 Task: Create Board Reputation Management to Workspace Infrastructure Management. Create Board Business Process Improvement to Workspace Infrastructure Management. Create Board Business Model Canvas Development and Analysis to Workspace Infrastructure Management
Action: Mouse moved to (328, 69)
Screenshot: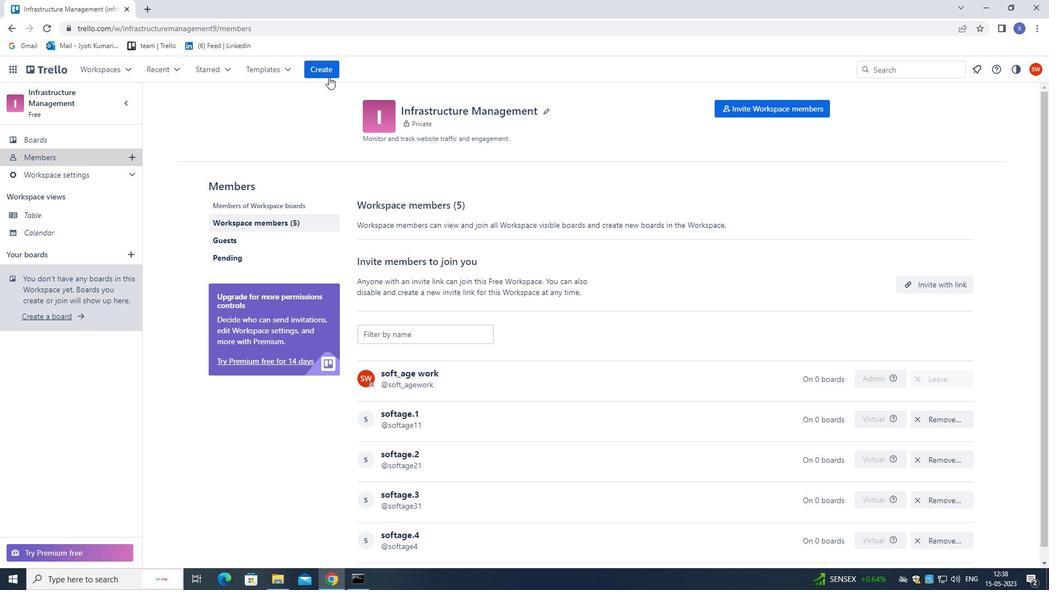 
Action: Mouse pressed left at (328, 69)
Screenshot: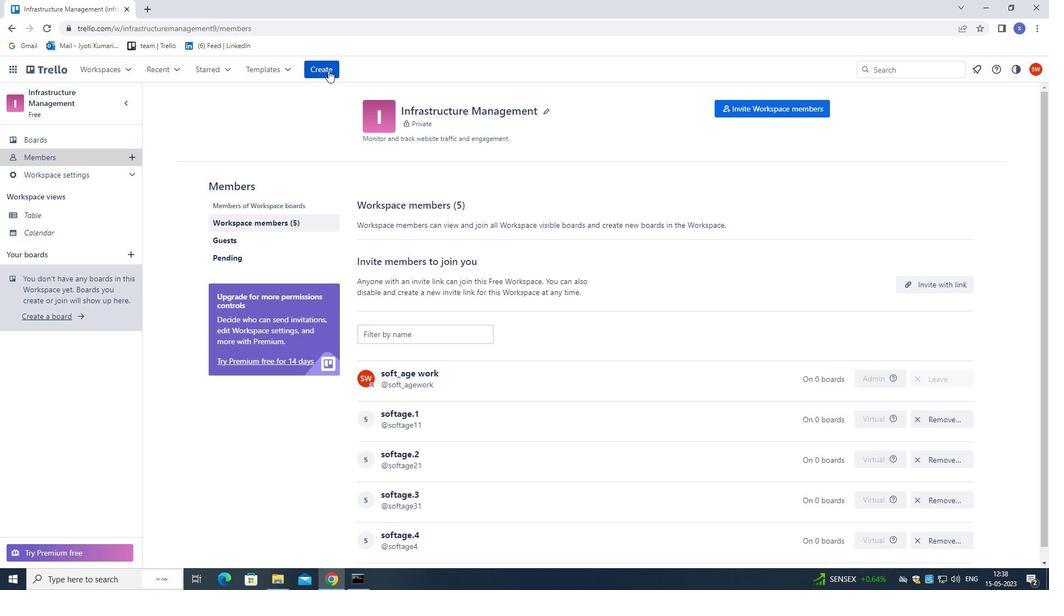 
Action: Mouse moved to (339, 109)
Screenshot: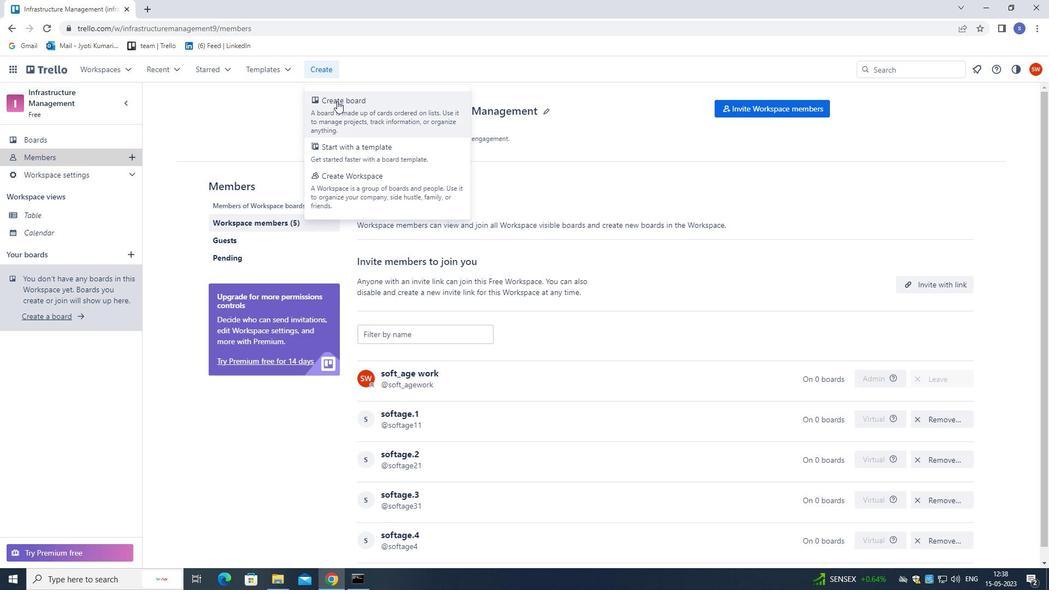
Action: Mouse pressed left at (339, 109)
Screenshot: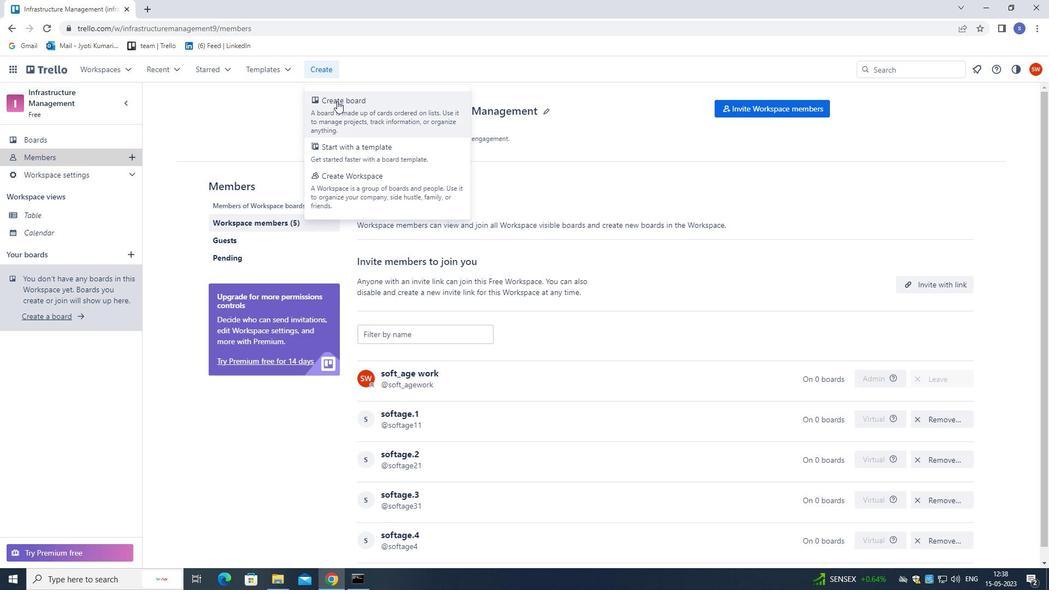 
Action: Mouse moved to (385, 114)
Screenshot: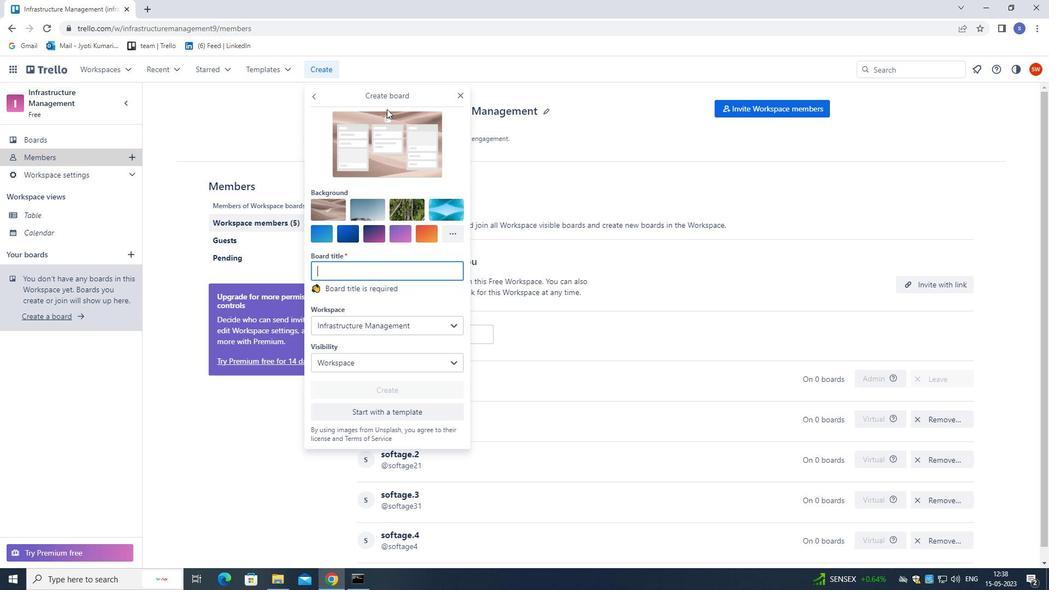 
Action: Key pressed <Key.shift>REPUTATION<Key.space><Key.shift>MANAGEMENT<Key.enter>
Screenshot: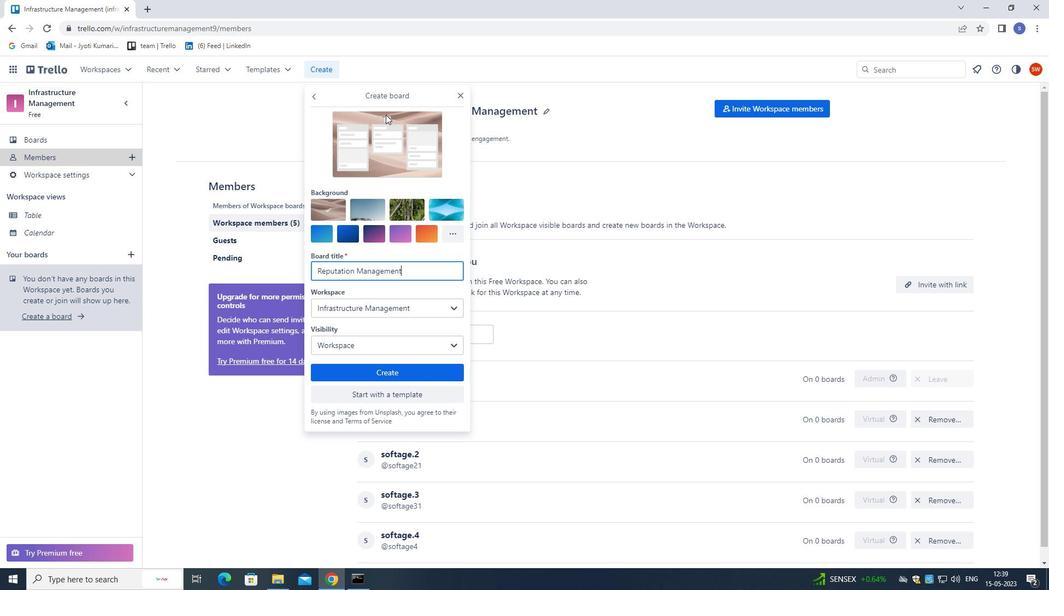 
Action: Mouse moved to (318, 73)
Screenshot: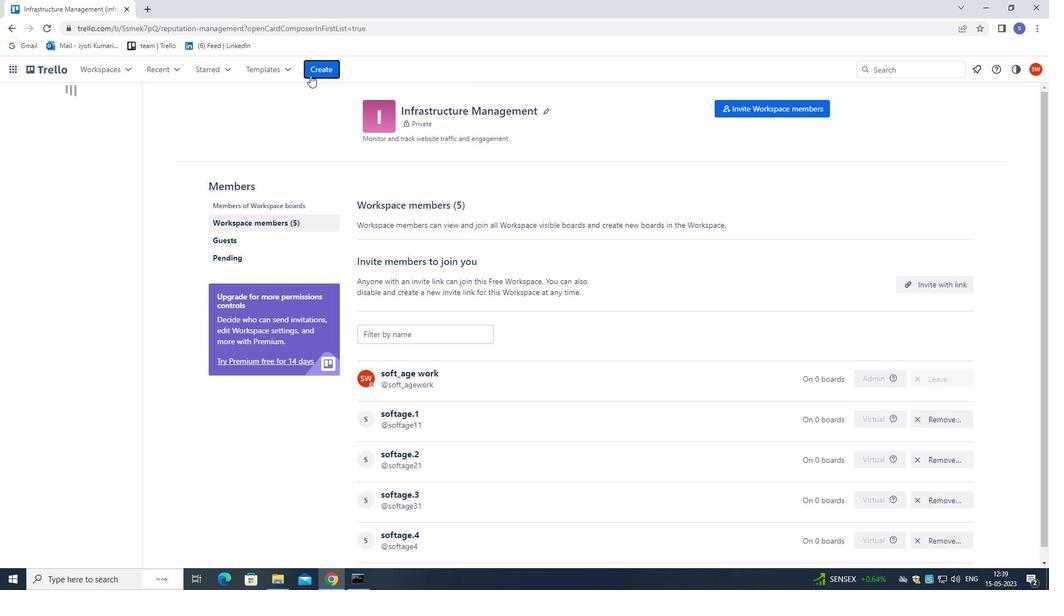 
Action: Mouse pressed left at (318, 73)
Screenshot: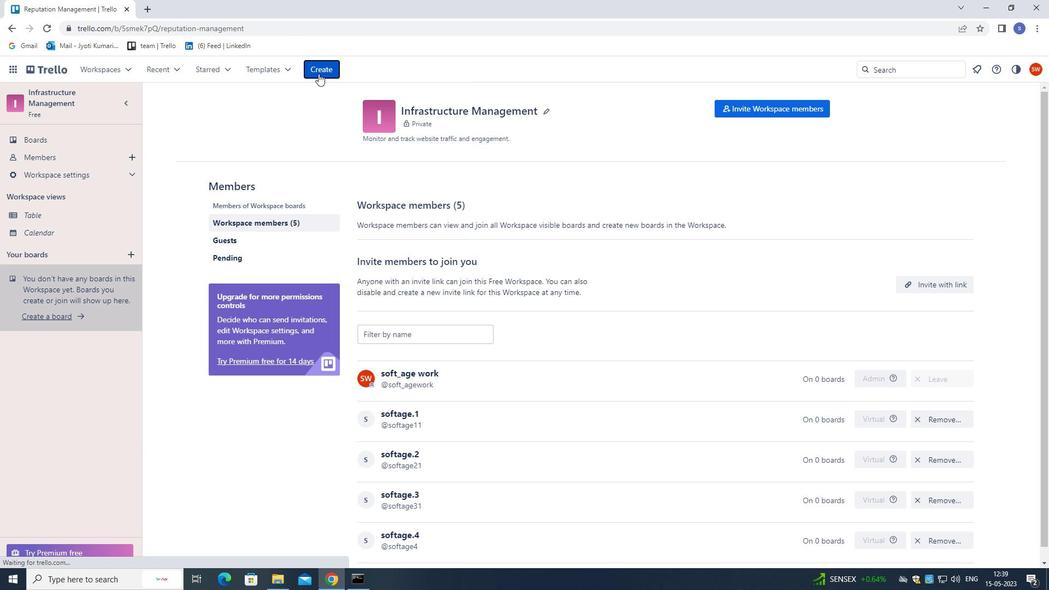 
Action: Mouse moved to (330, 108)
Screenshot: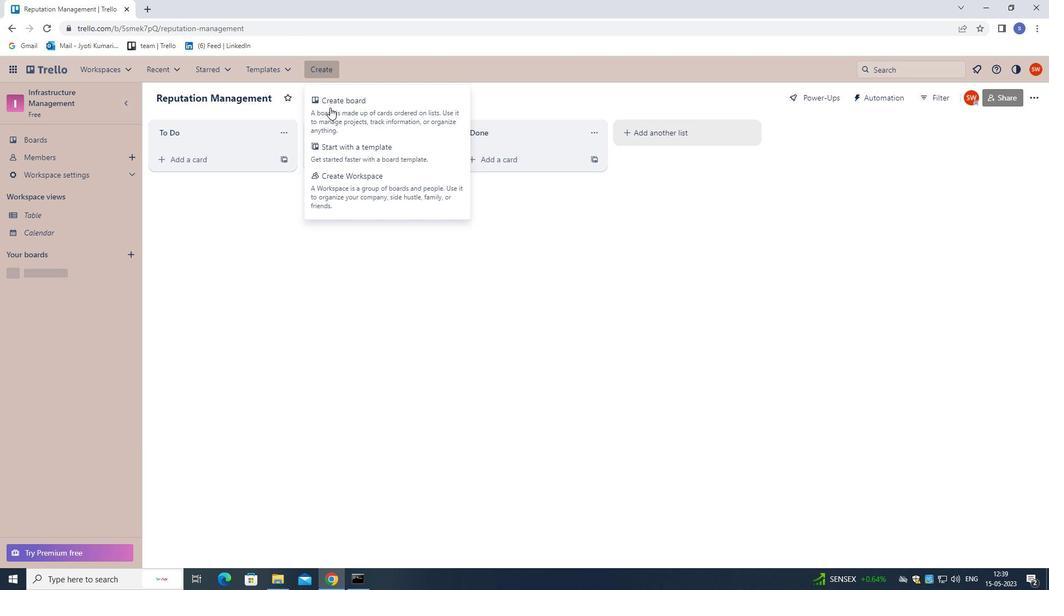 
Action: Mouse pressed left at (330, 108)
Screenshot: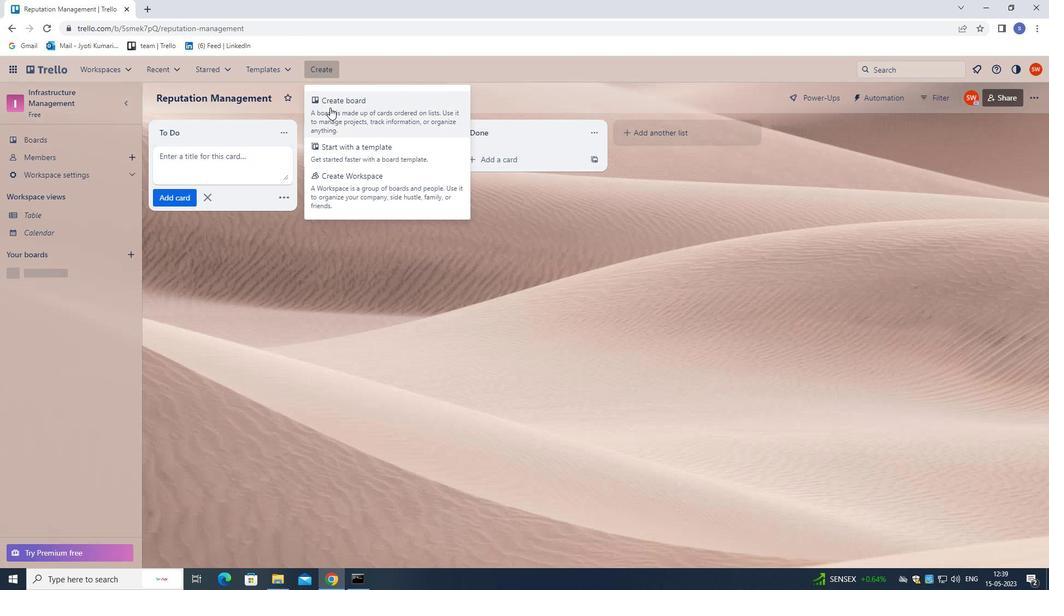 
Action: Mouse moved to (338, 115)
Screenshot: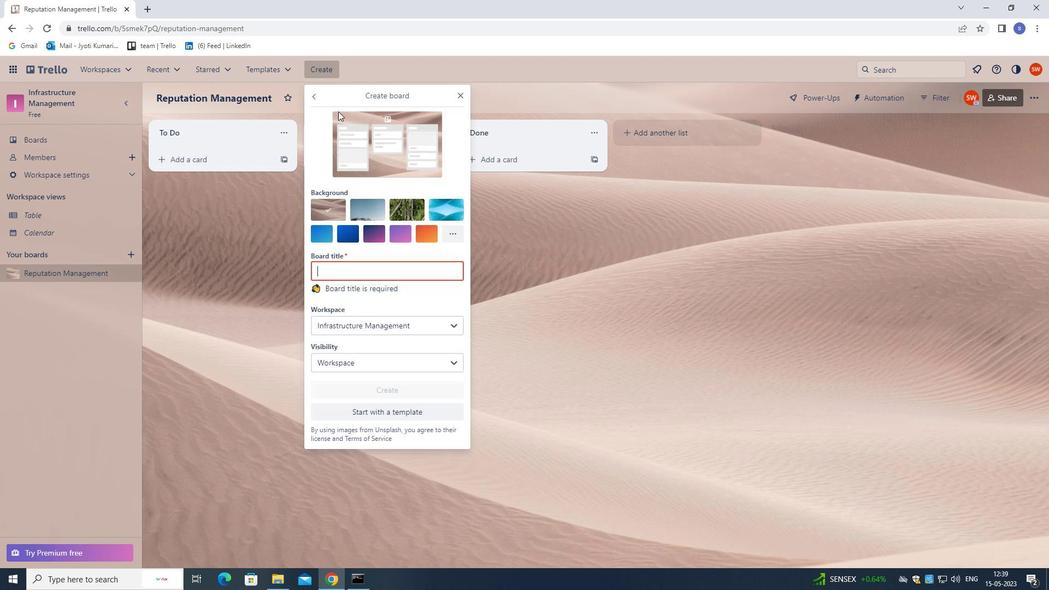 
Action: Key pressed <Key.shift>BUSINESS<Key.space><Key.shift>PROCESS<Key.space><Key.shift>IMPROVEMENT<Key.enter>
Screenshot: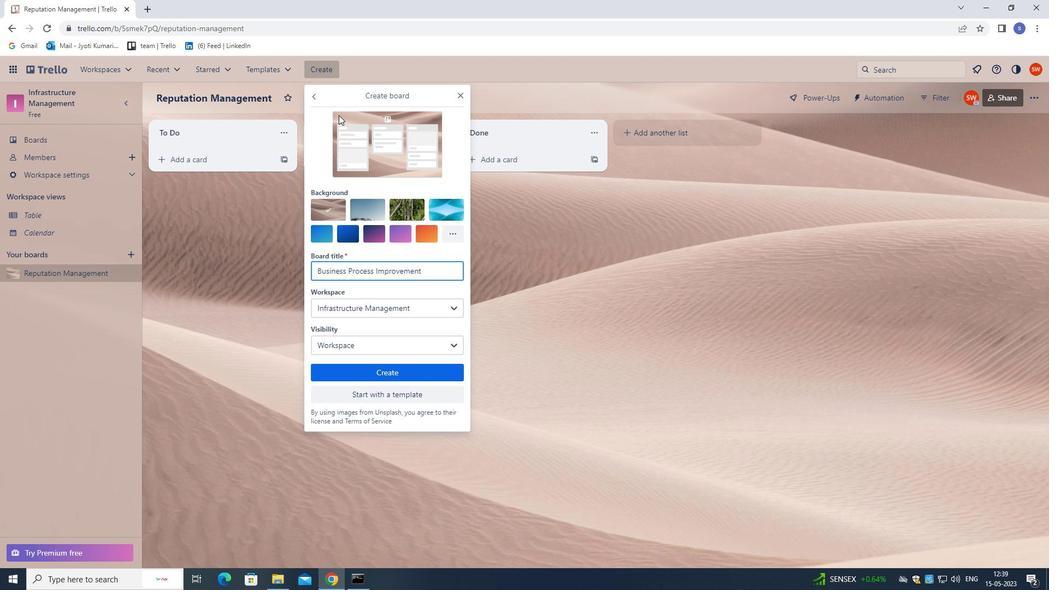 
Action: Mouse moved to (315, 65)
Screenshot: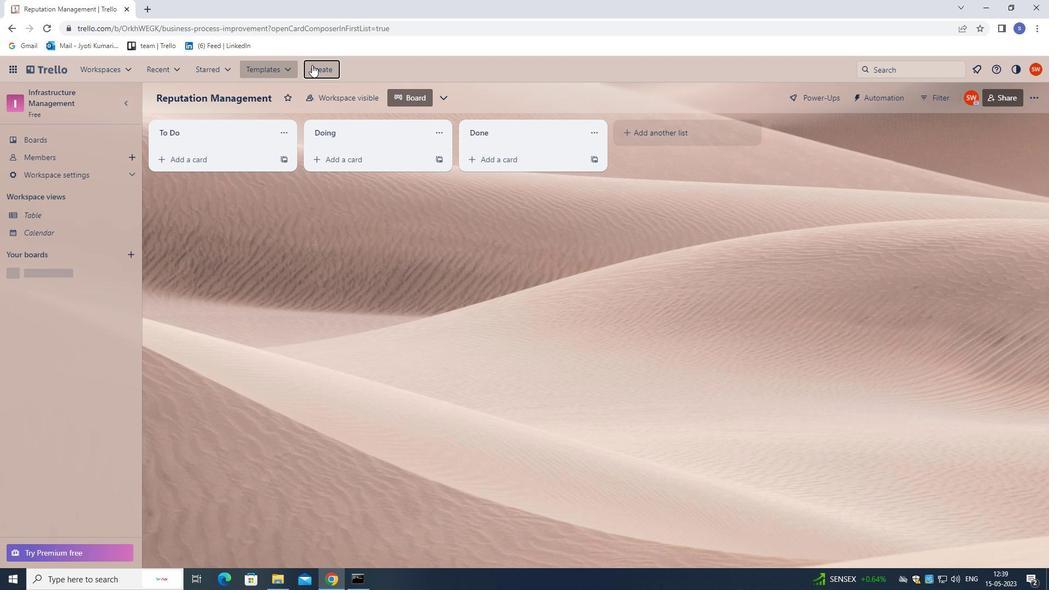 
Action: Mouse pressed left at (315, 65)
Screenshot: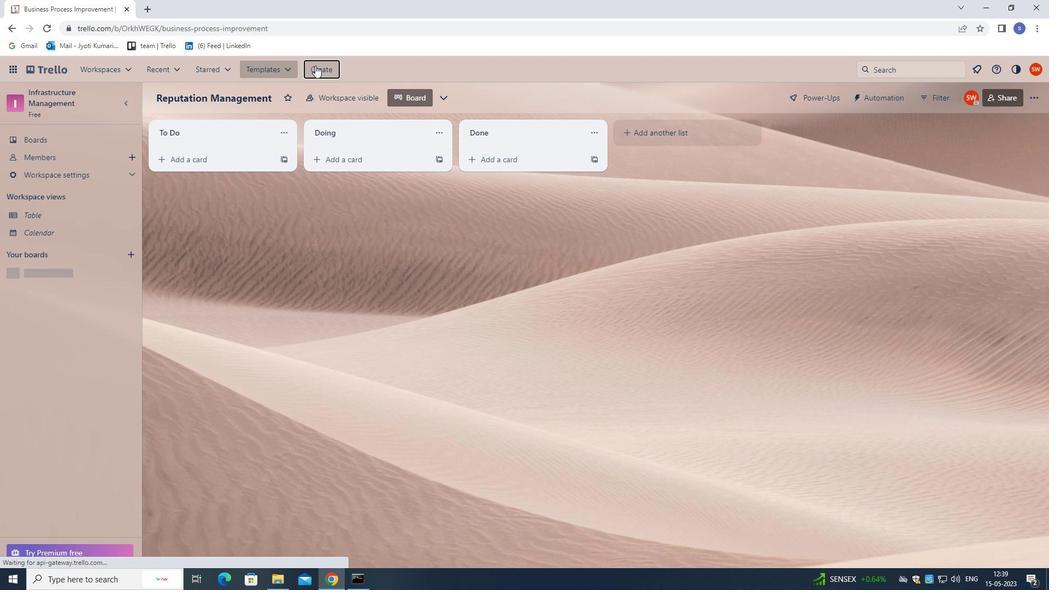 
Action: Mouse moved to (325, 106)
Screenshot: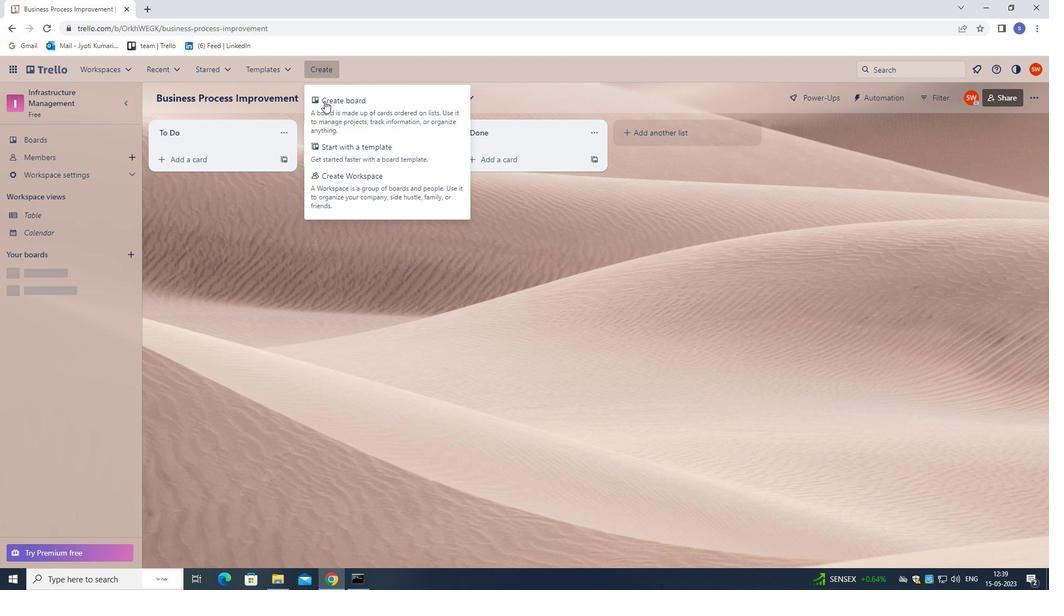 
Action: Mouse pressed left at (325, 106)
Screenshot: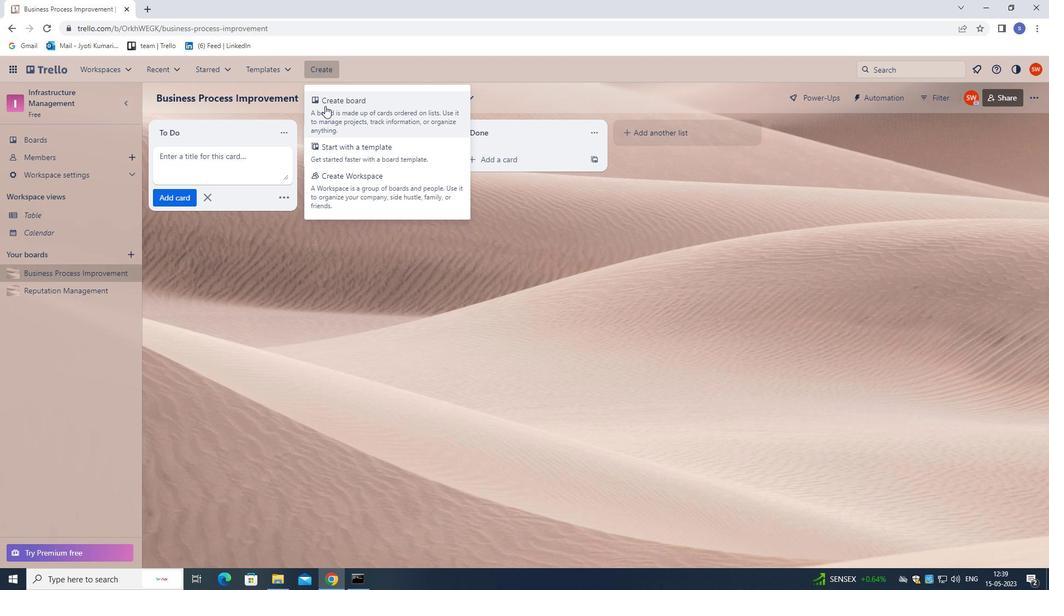 
Action: Mouse moved to (325, 108)
Screenshot: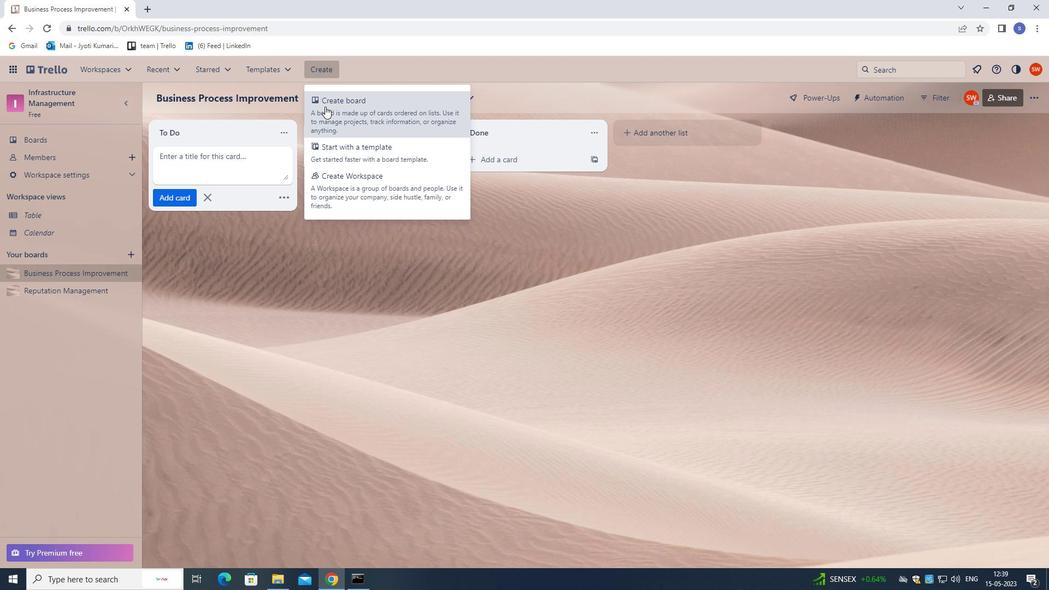 
Action: Key pressed <Key.shift>BUSINESS<Key.space><Key.shift>MODEL<Key.space><Key.shift>DEVELOPMENT<Key.space>AND<Key.space><Key.shift><Key.shift>ANALYSIS<Key.space><Key.enter>
Screenshot: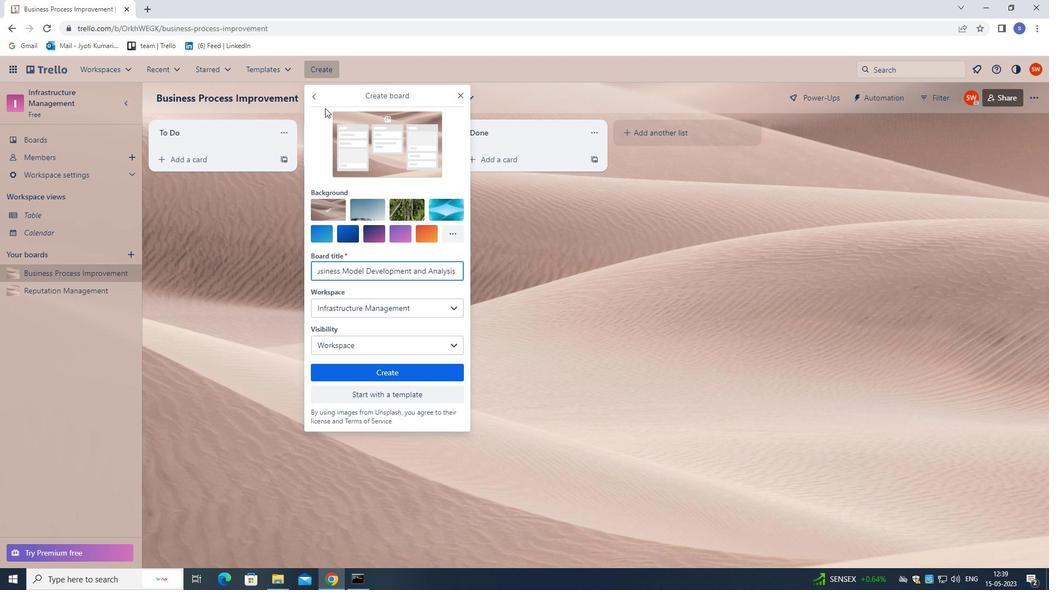 
